 Task: Select a due date automation when advanced on, the moment a card is due add fields without custom field "Resume" set to a number lower or equal to 1 and lower or equal to 10.
Action: Mouse moved to (993, 72)
Screenshot: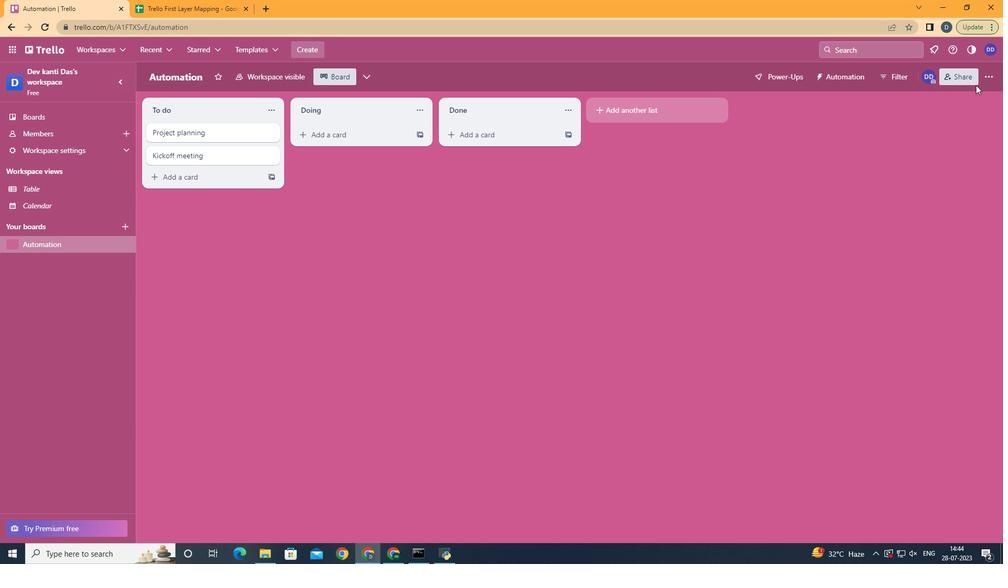
Action: Mouse pressed left at (993, 72)
Screenshot: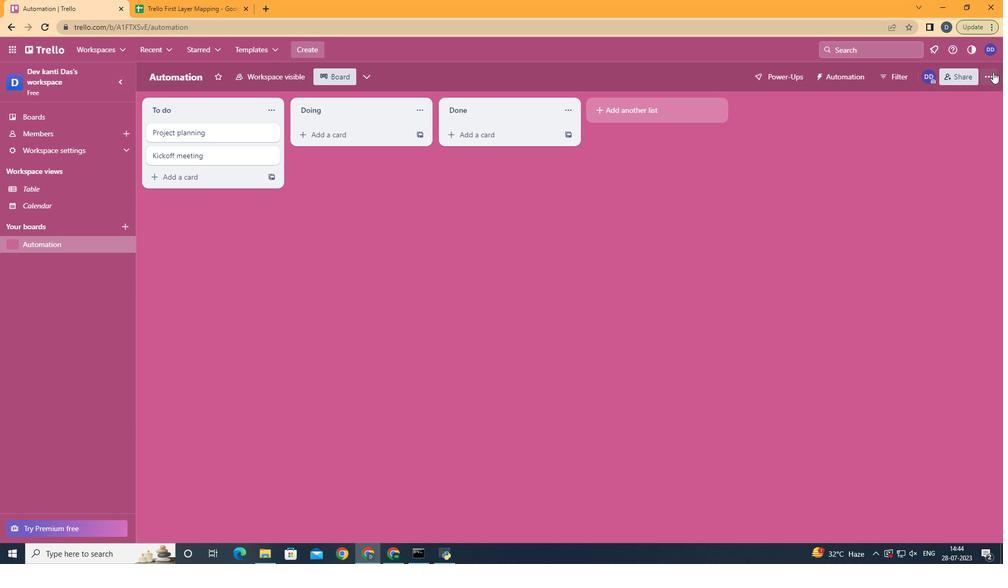 
Action: Mouse moved to (906, 229)
Screenshot: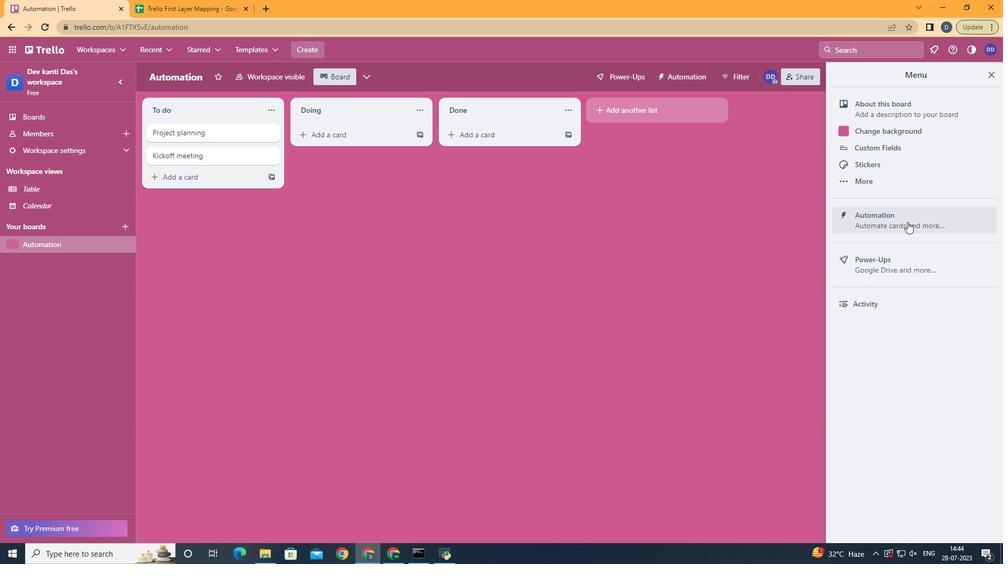 
Action: Mouse pressed left at (906, 229)
Screenshot: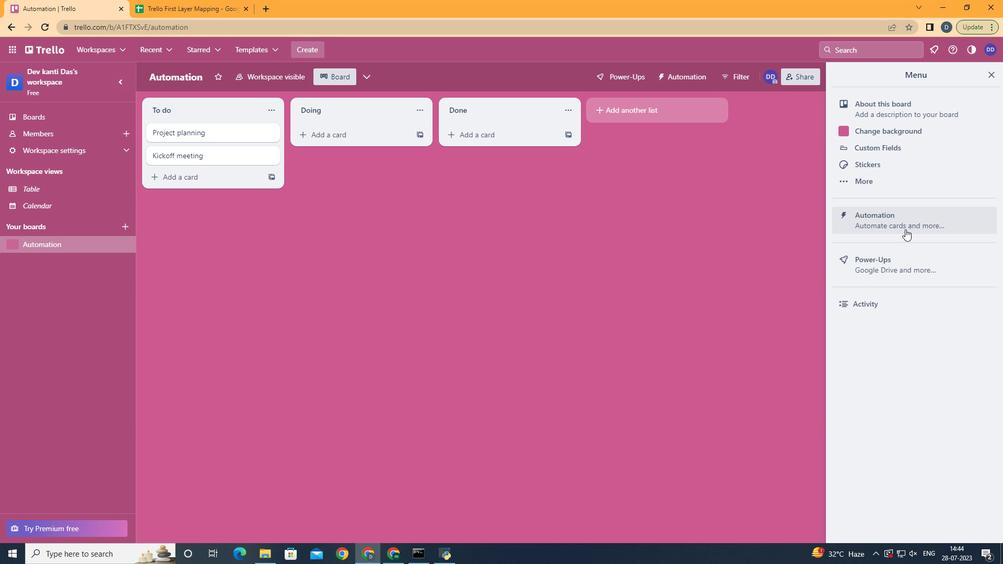 
Action: Mouse moved to (190, 217)
Screenshot: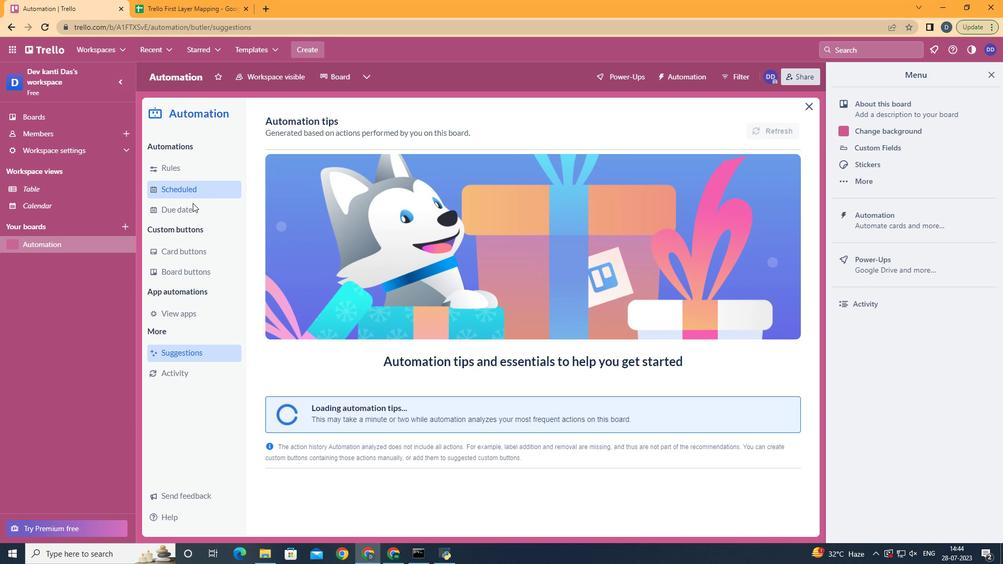 
Action: Mouse pressed left at (190, 217)
Screenshot: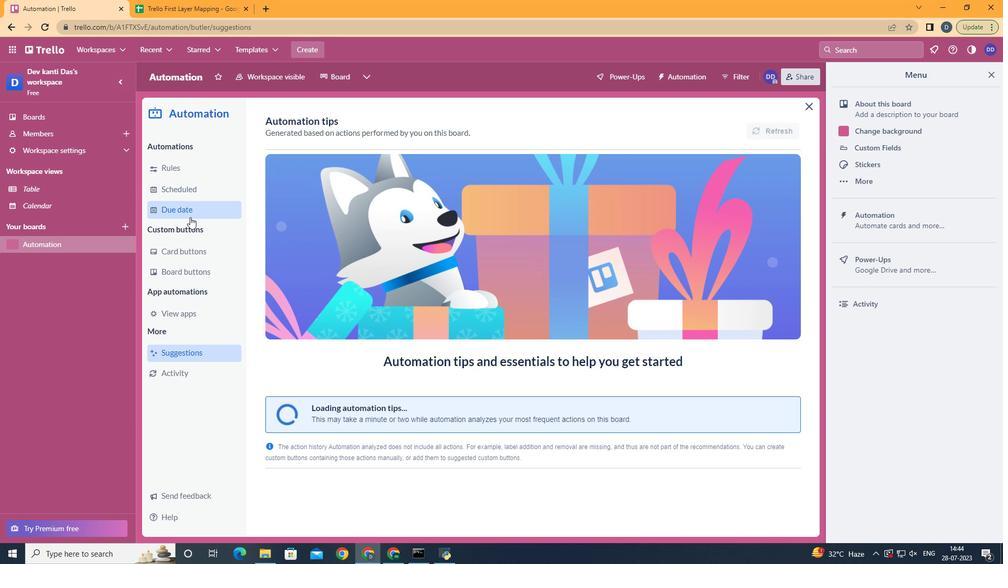 
Action: Mouse moved to (737, 122)
Screenshot: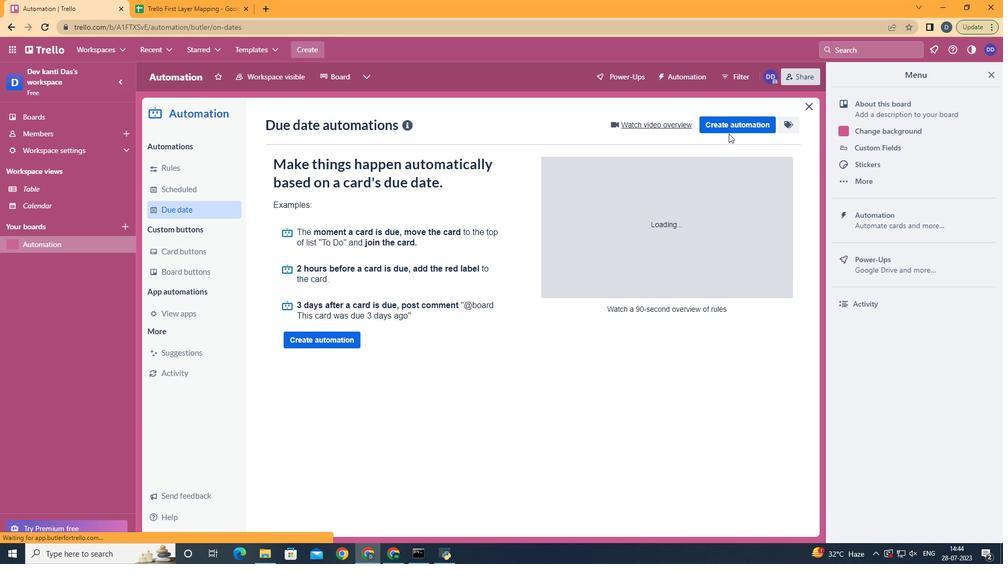 
Action: Mouse pressed left at (737, 122)
Screenshot: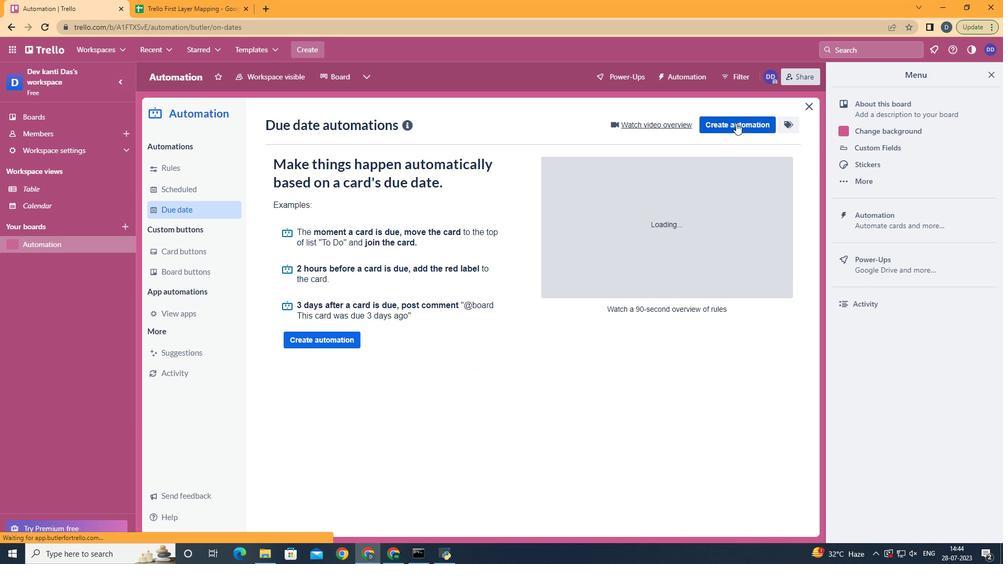 
Action: Mouse moved to (555, 223)
Screenshot: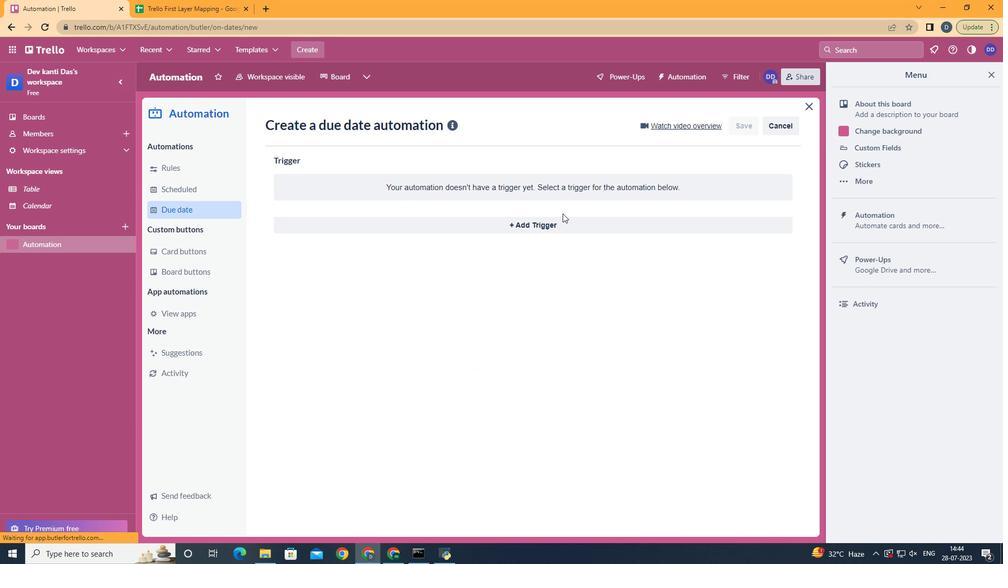 
Action: Mouse pressed left at (555, 223)
Screenshot: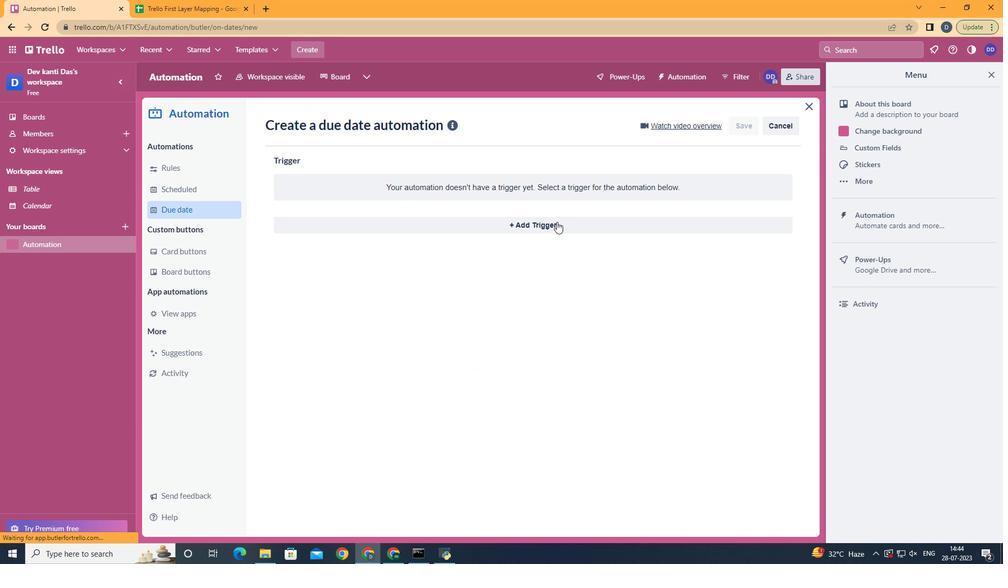 
Action: Mouse moved to (301, 365)
Screenshot: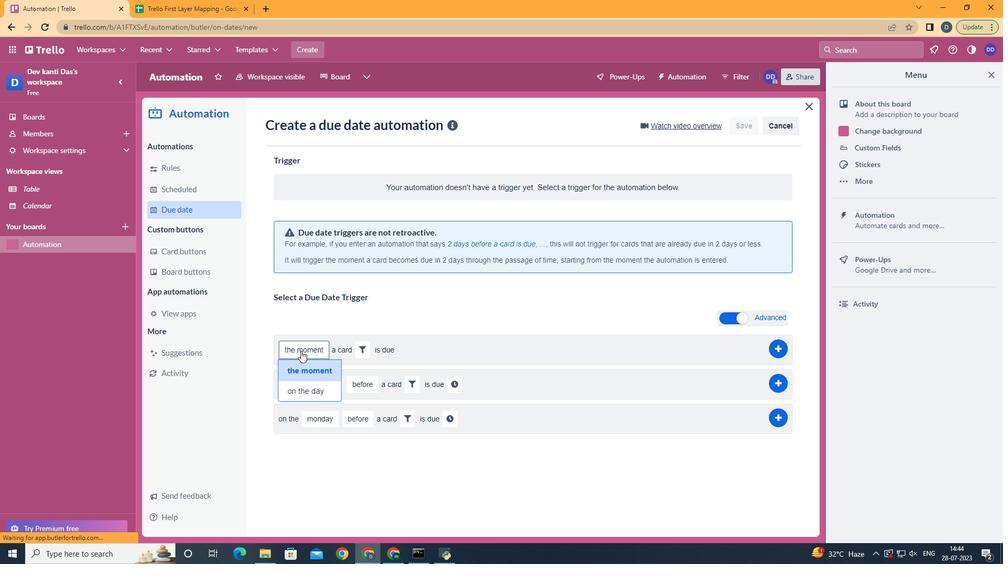 
Action: Mouse pressed left at (301, 365)
Screenshot: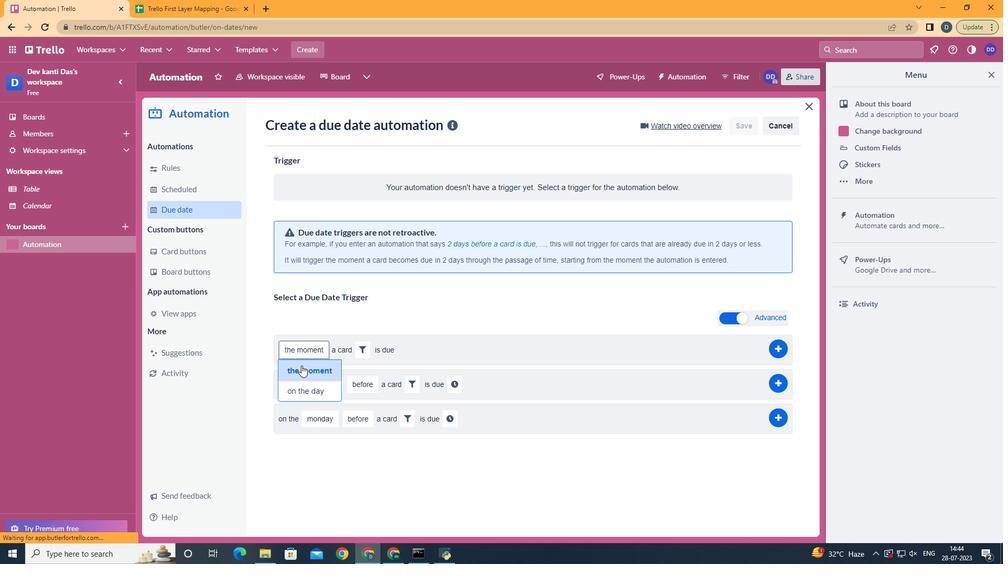 
Action: Mouse moved to (357, 353)
Screenshot: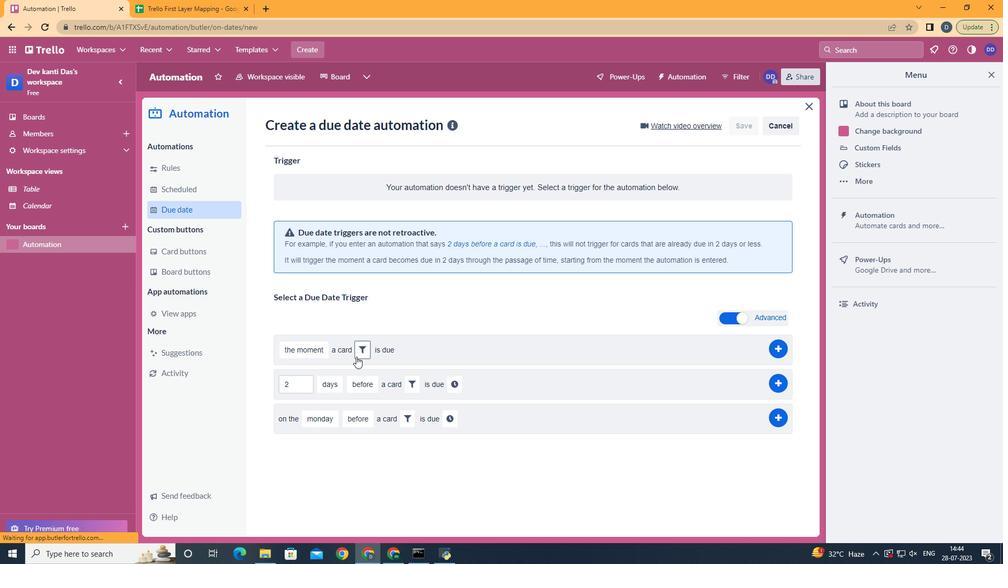 
Action: Mouse pressed left at (357, 353)
Screenshot: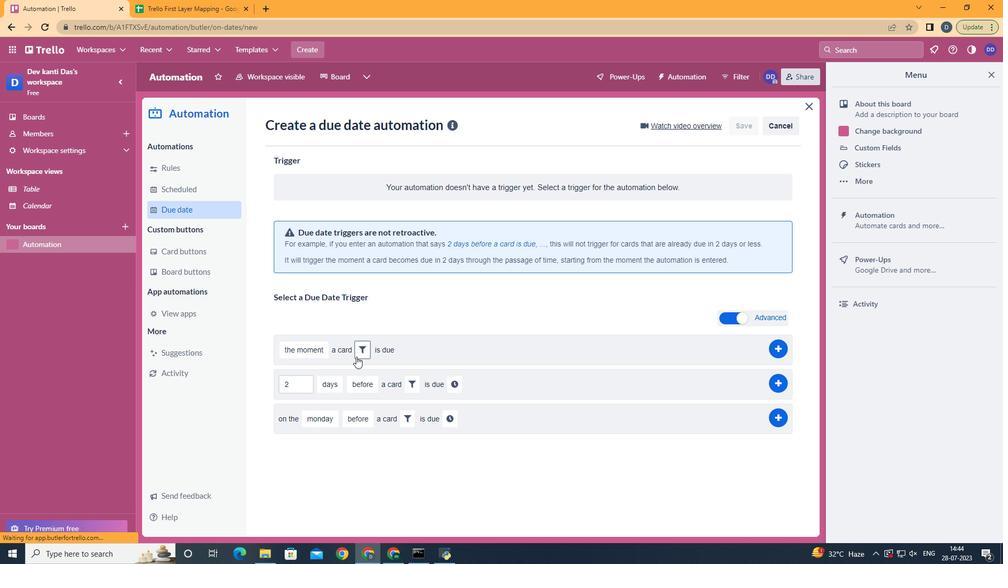
Action: Mouse moved to (543, 385)
Screenshot: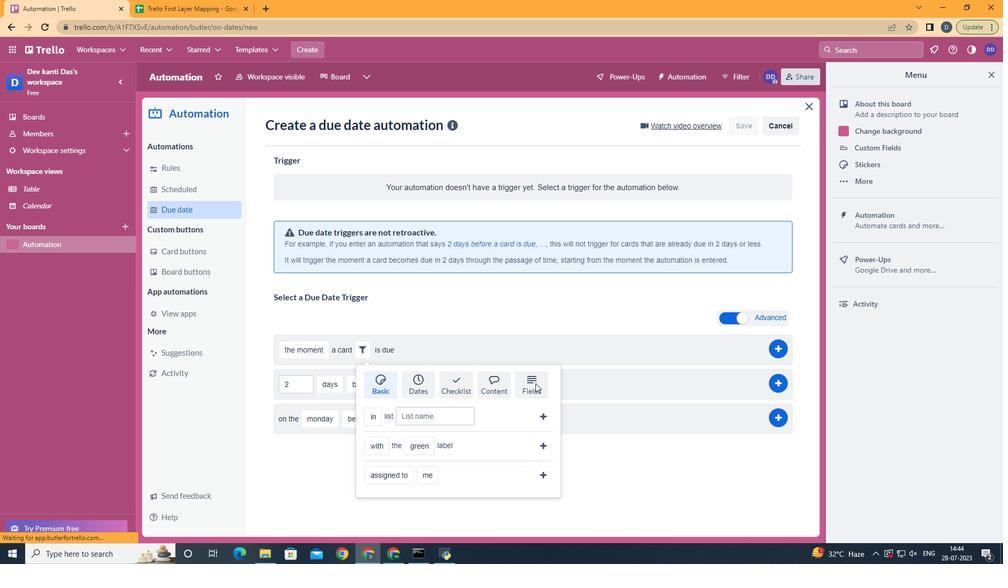 
Action: Mouse pressed left at (543, 385)
Screenshot: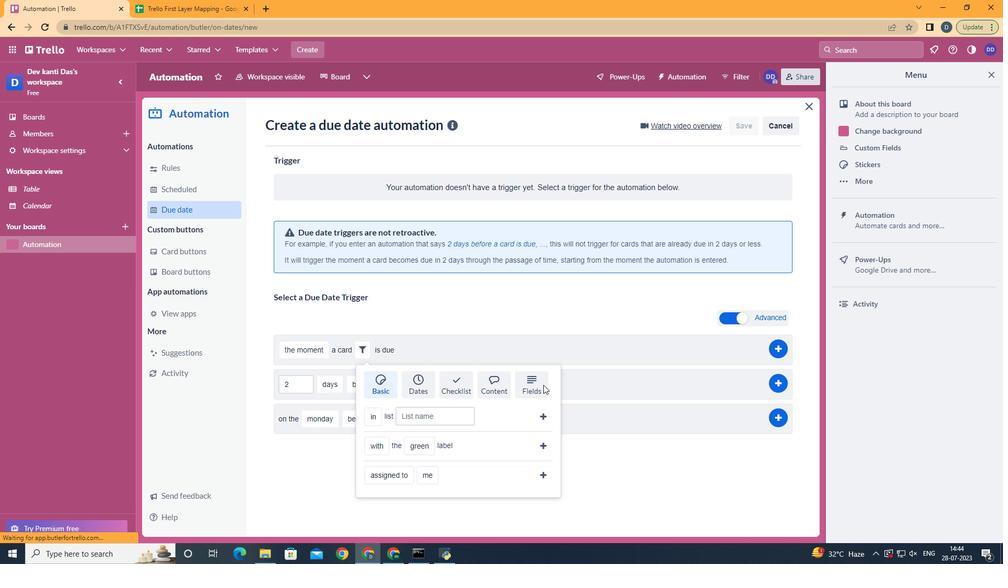 
Action: Mouse scrolled (543, 385) with delta (0, 0)
Screenshot: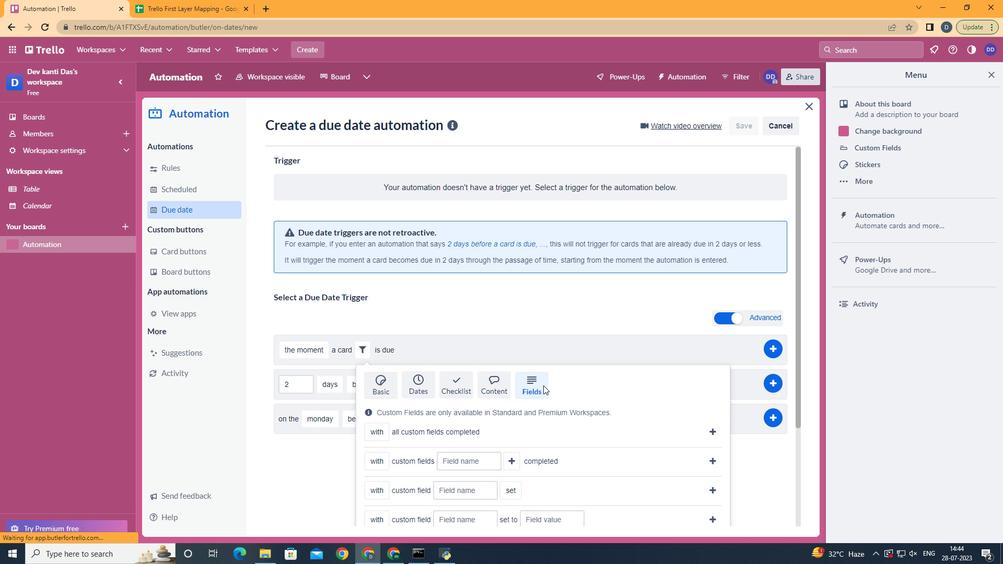 
Action: Mouse scrolled (543, 385) with delta (0, 0)
Screenshot: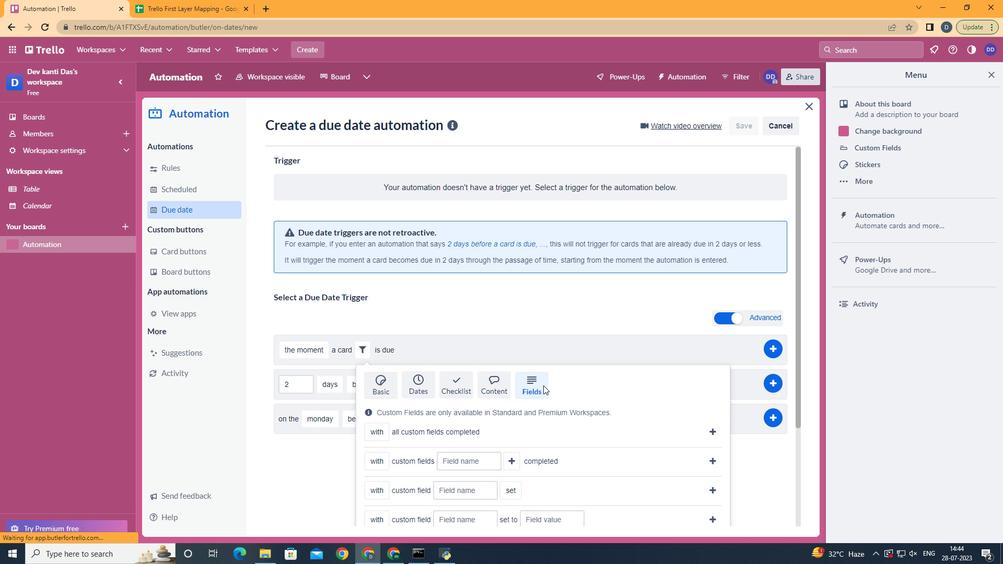 
Action: Mouse scrolled (543, 385) with delta (0, 0)
Screenshot: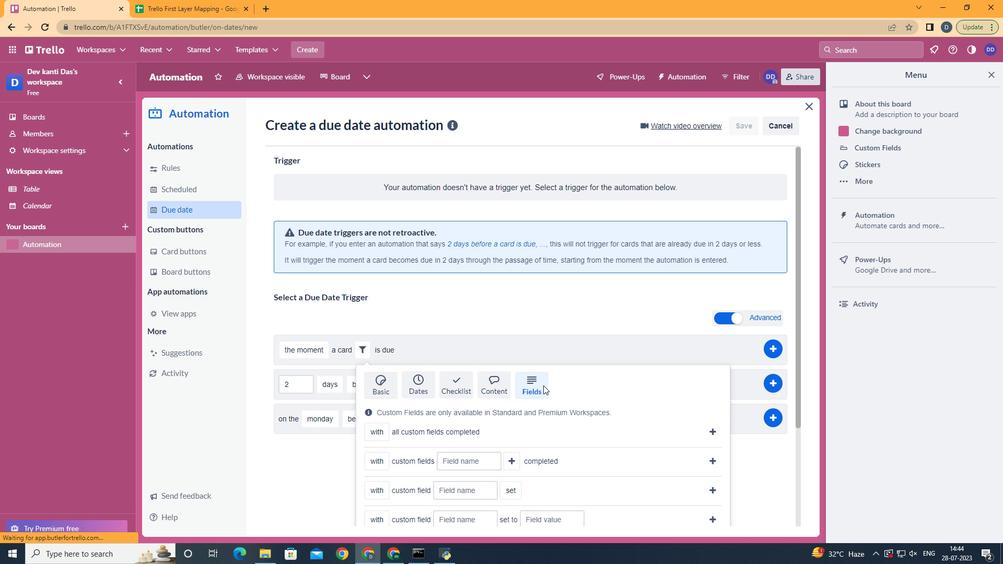 
Action: Mouse scrolled (543, 385) with delta (0, 0)
Screenshot: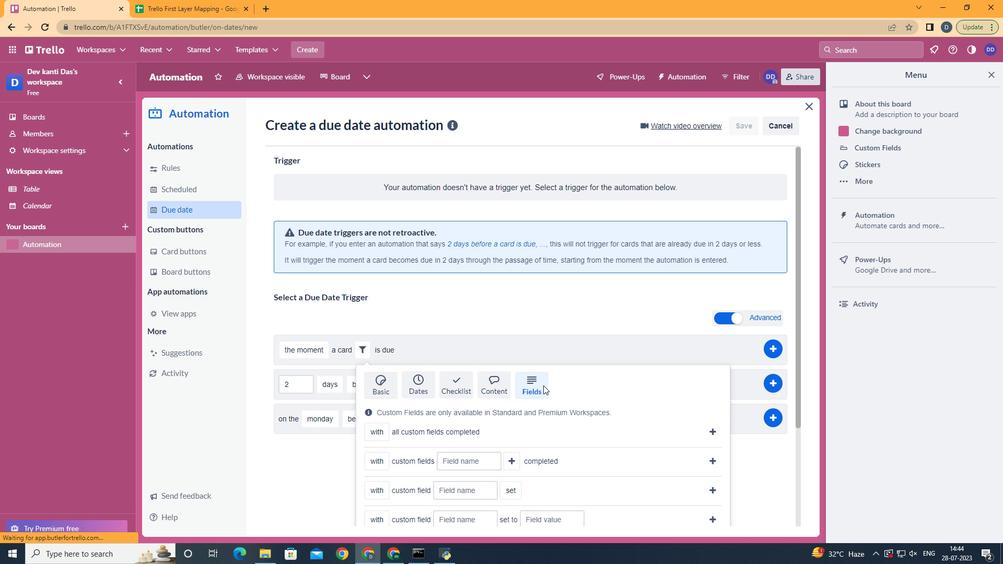
Action: Mouse scrolled (543, 385) with delta (0, 0)
Screenshot: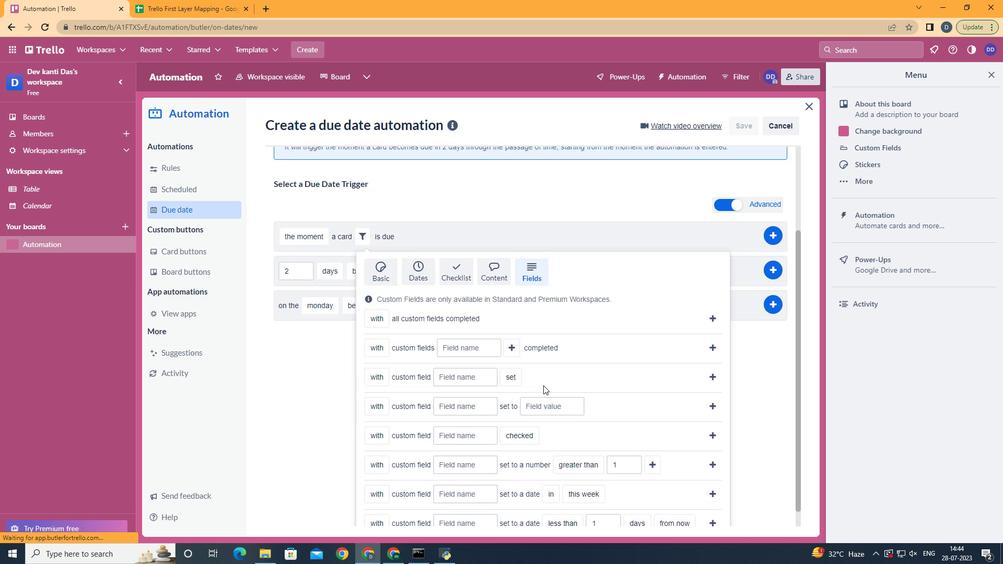 
Action: Mouse scrolled (543, 385) with delta (0, 0)
Screenshot: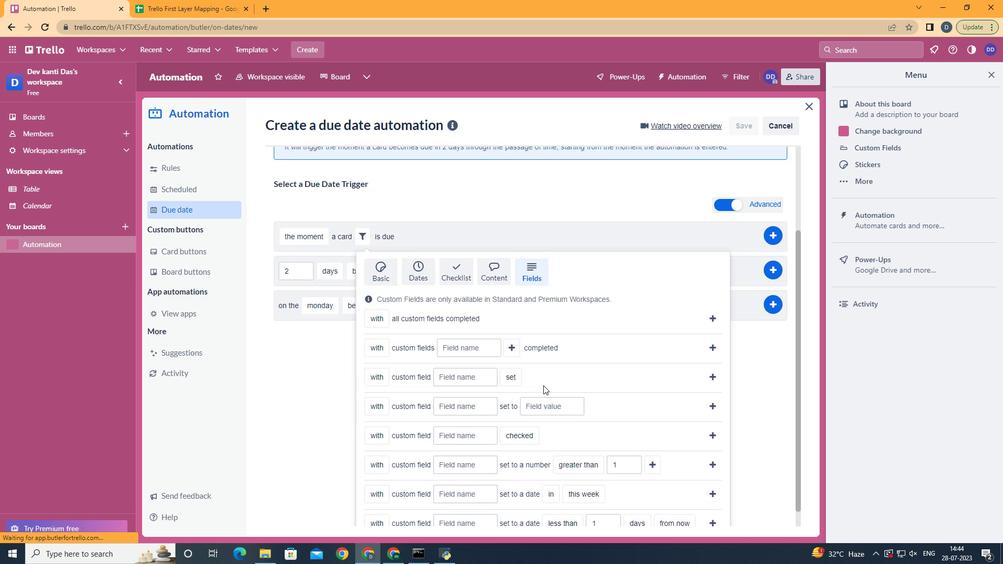 
Action: Mouse scrolled (543, 385) with delta (0, 0)
Screenshot: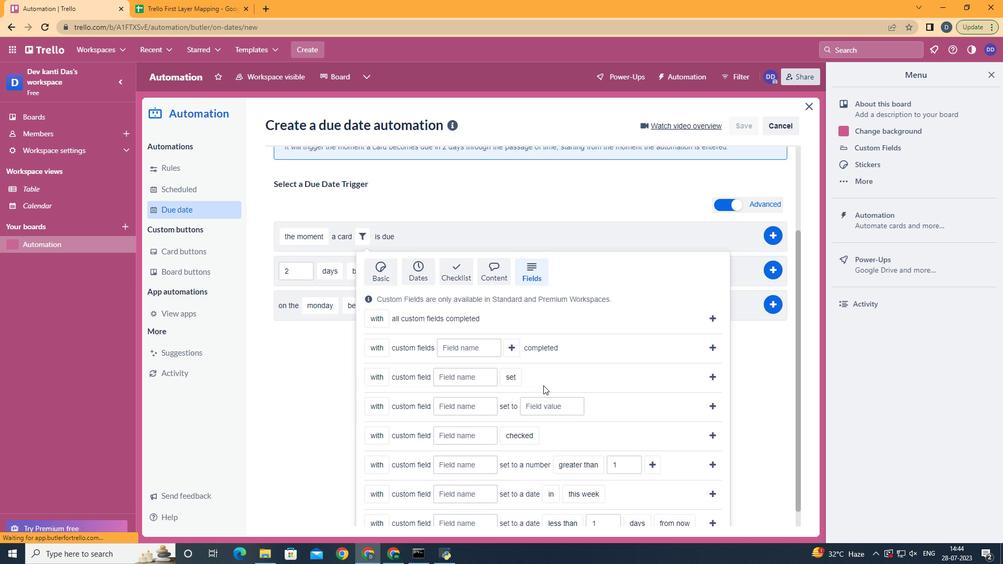 
Action: Mouse scrolled (543, 385) with delta (0, 0)
Screenshot: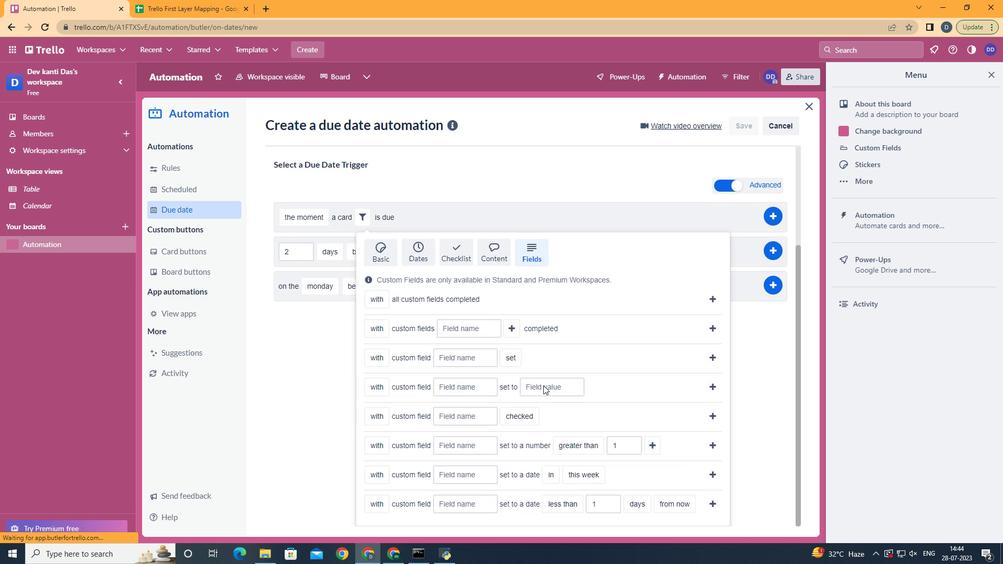 
Action: Mouse moved to (387, 483)
Screenshot: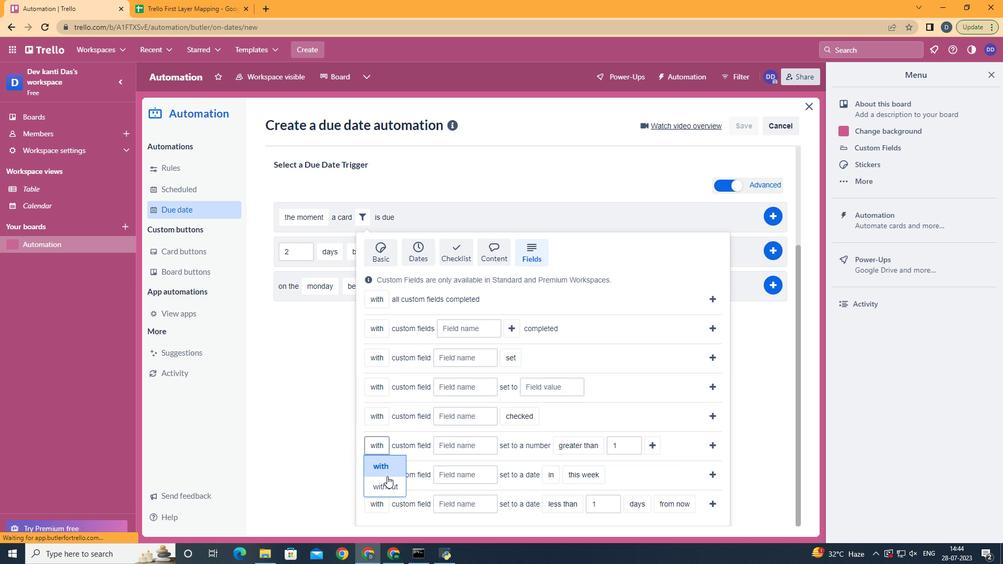 
Action: Mouse pressed left at (387, 483)
Screenshot: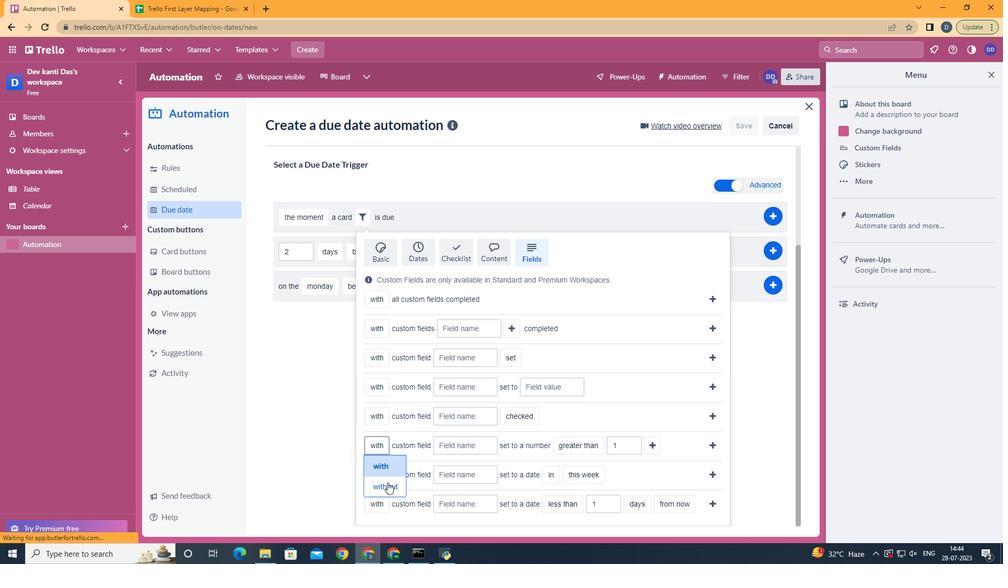 
Action: Mouse moved to (471, 443)
Screenshot: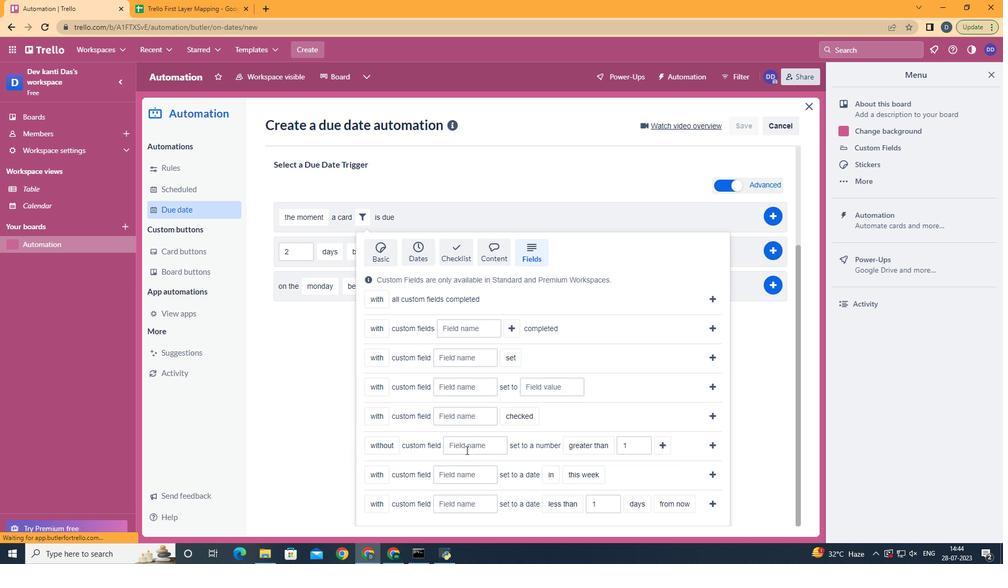 
Action: Mouse pressed left at (471, 443)
Screenshot: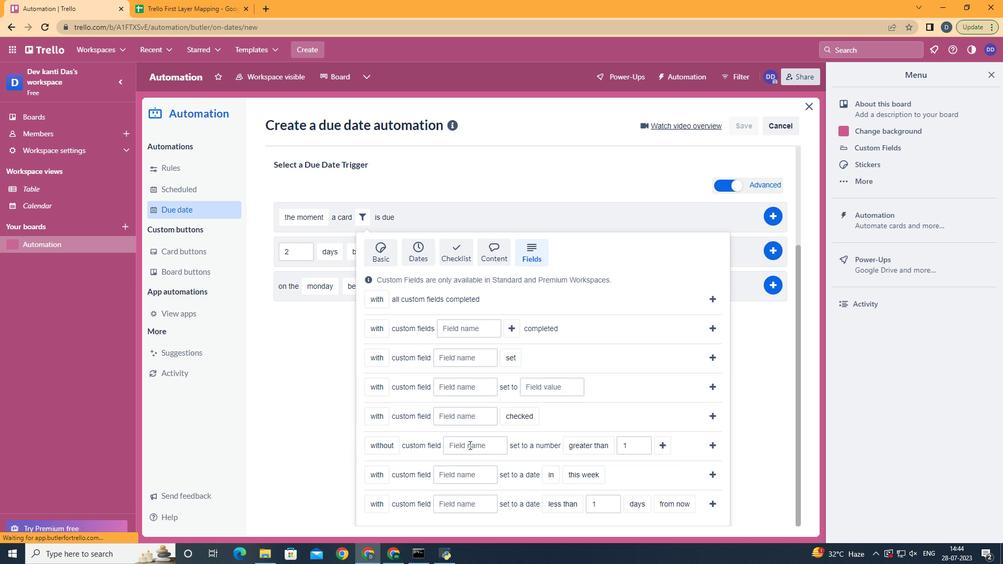 
Action: Key pressed <Key.shift>Resume
Screenshot: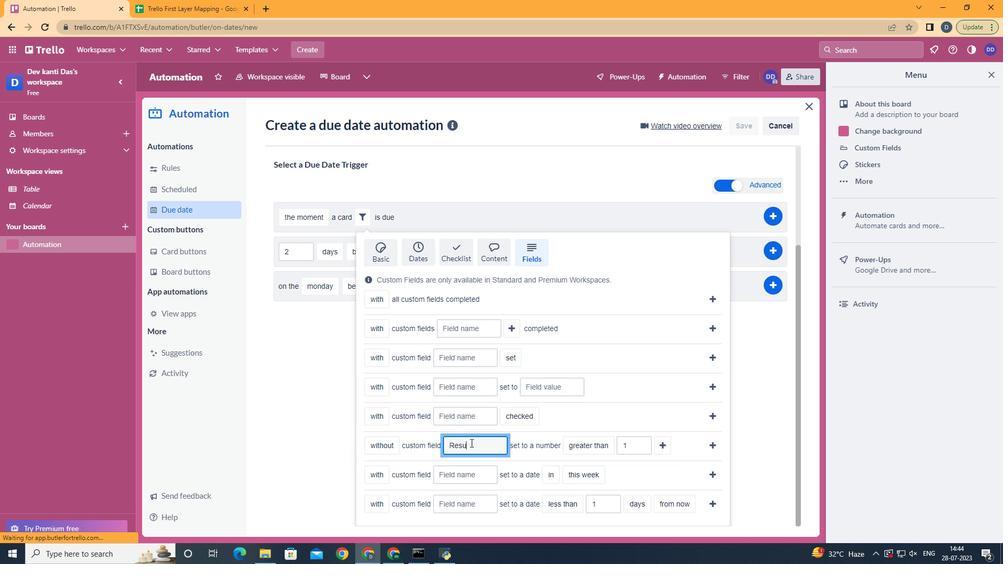 
Action: Mouse moved to (616, 423)
Screenshot: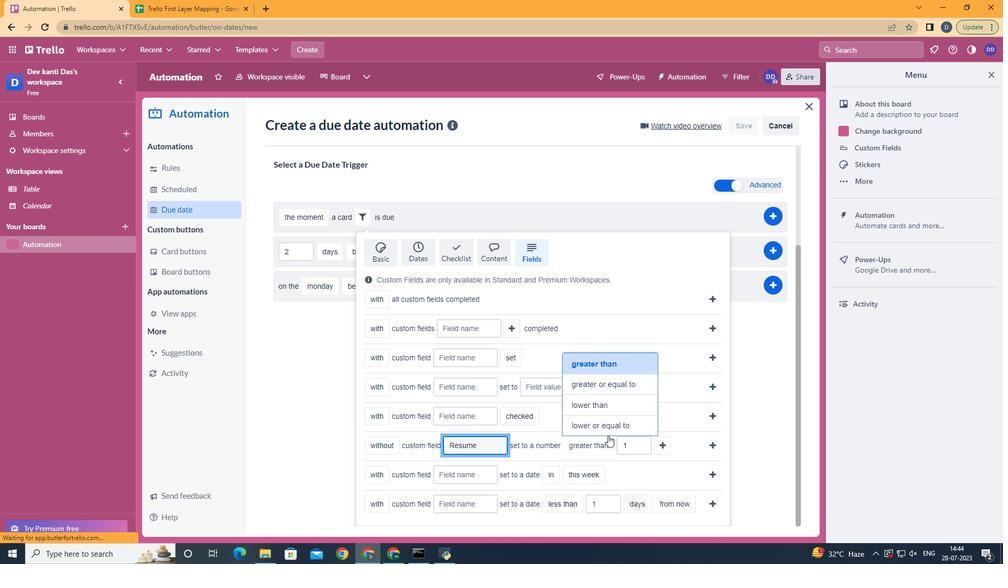 
Action: Mouse pressed left at (616, 423)
Screenshot: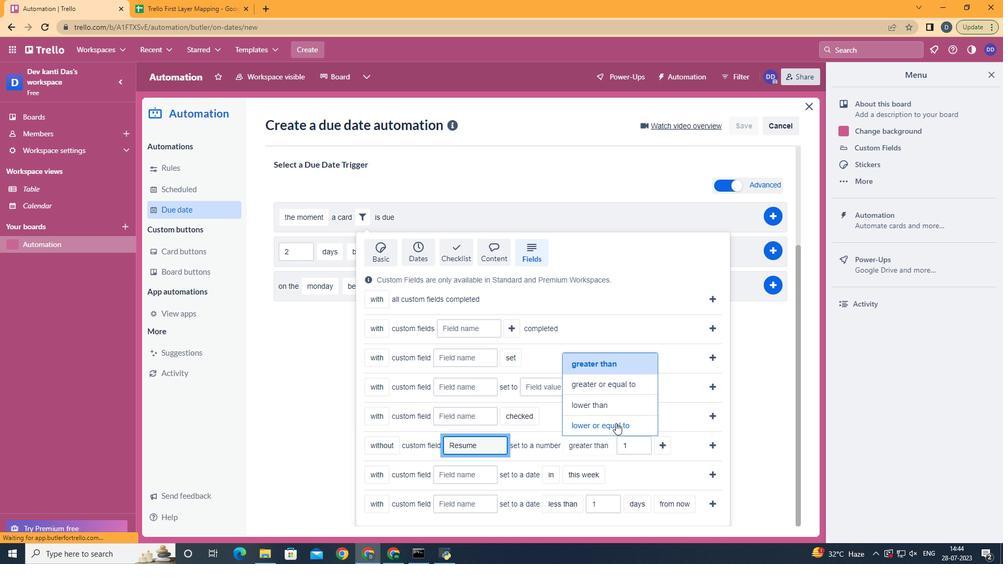 
Action: Mouse moved to (674, 444)
Screenshot: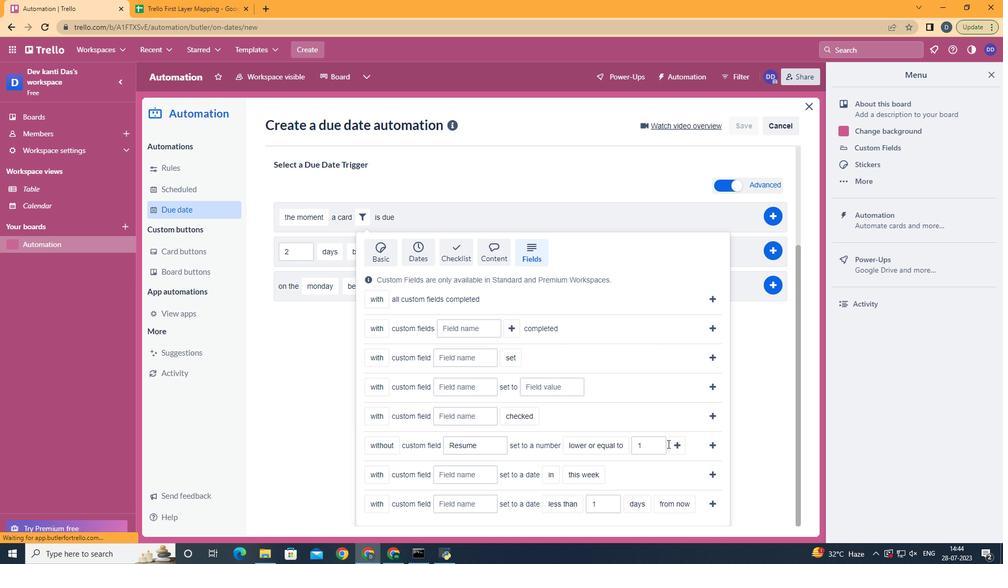 
Action: Mouse pressed left at (674, 444)
Screenshot: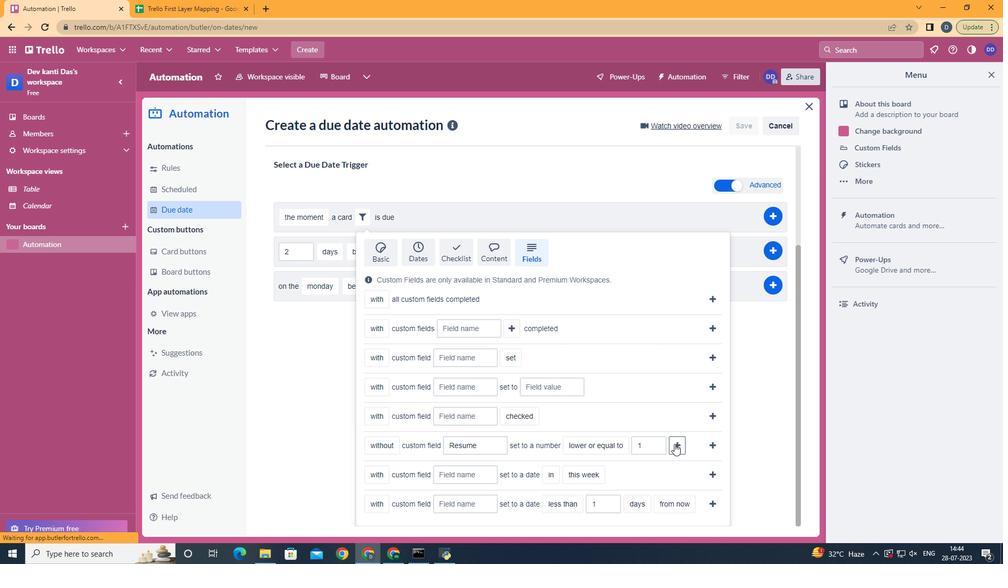 
Action: Mouse moved to (433, 410)
Screenshot: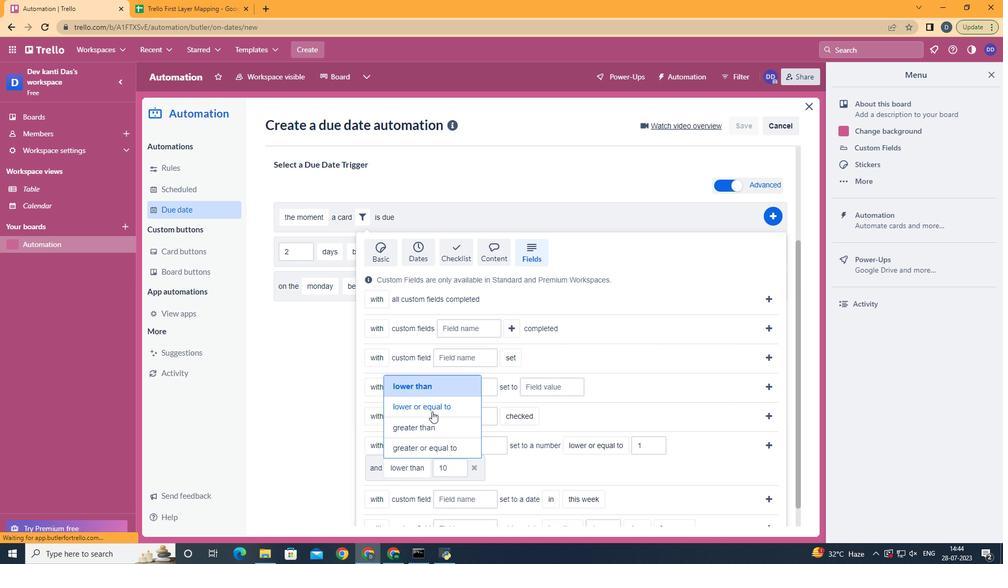 
Action: Mouse pressed left at (433, 410)
Screenshot: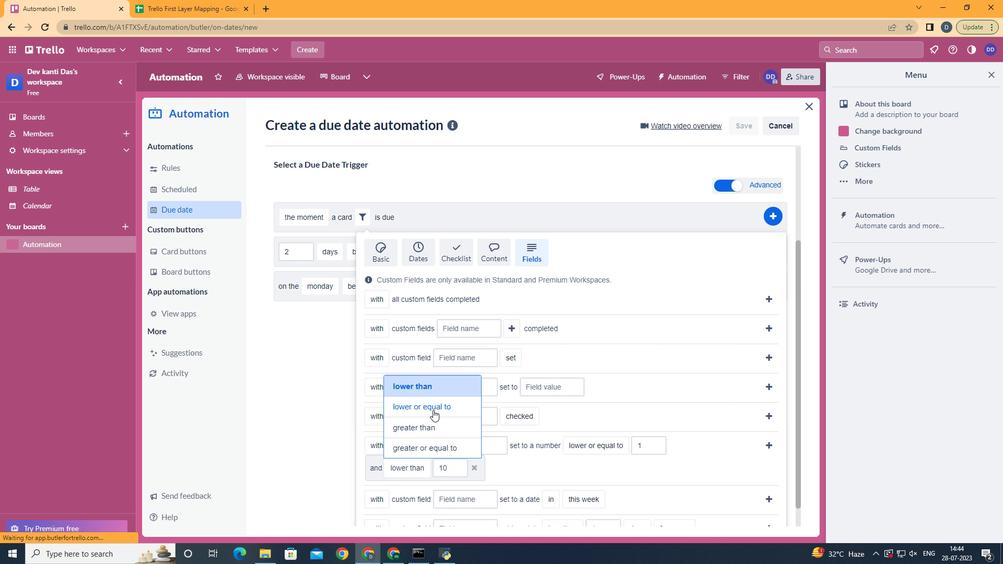 
Action: Mouse moved to (767, 444)
Screenshot: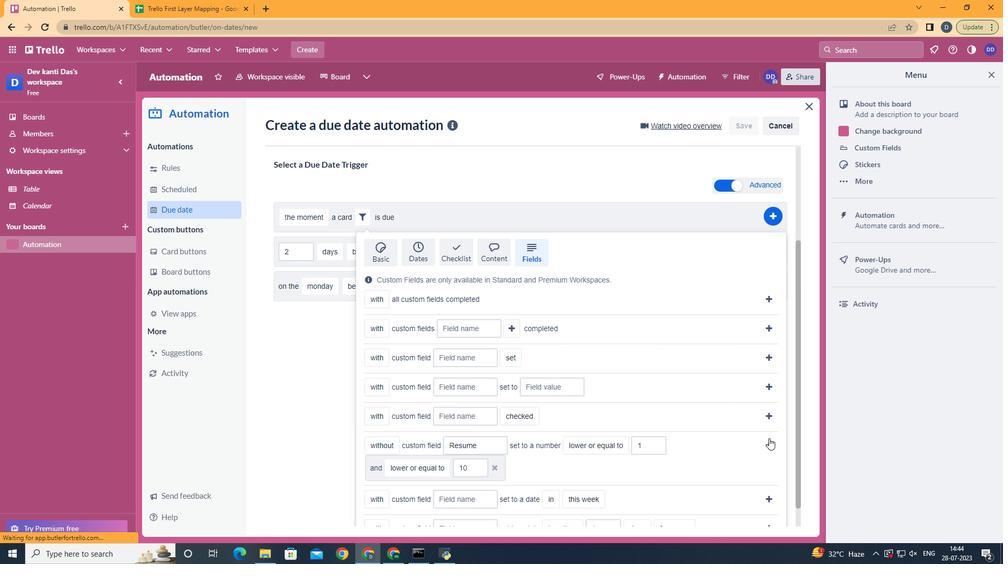 
Action: Mouse pressed left at (767, 444)
Screenshot: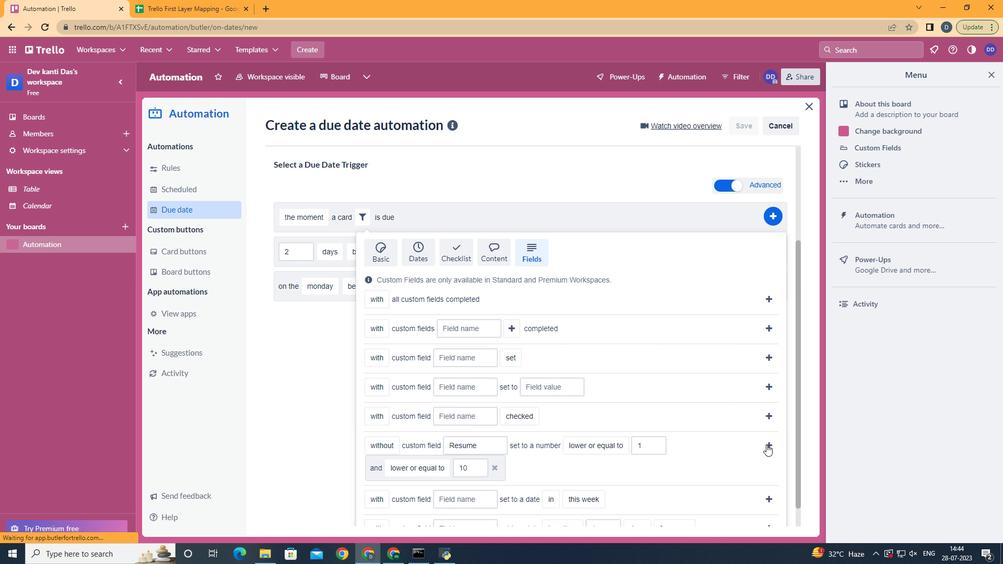 
Action: Mouse moved to (767, 444)
Screenshot: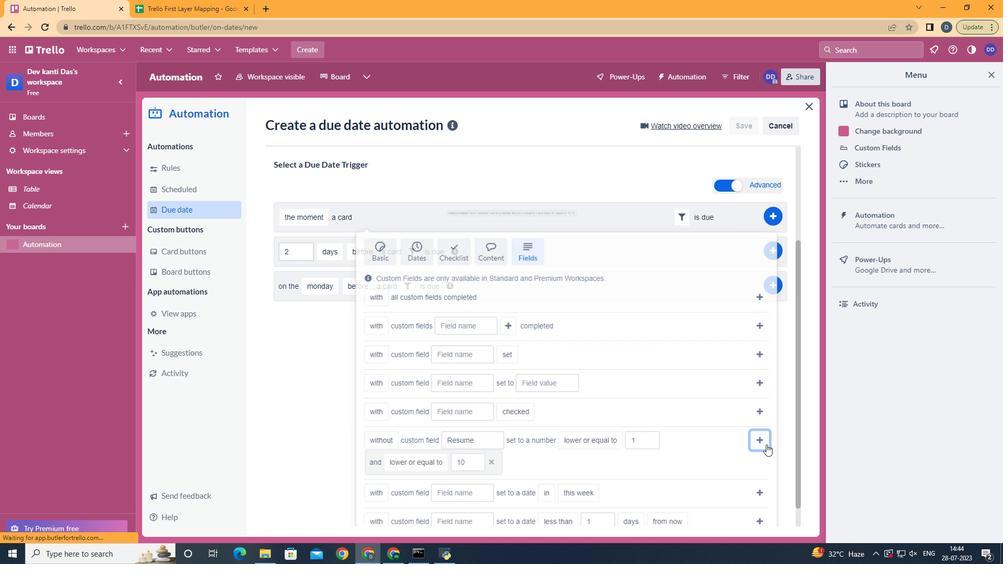 
